 Task: Assign in the project XpressTech the issue 'Upgrade the scalability of a mobile application to support a growing user base and increasing traffic' to the sprint 'Black Hole'.
Action: Mouse moved to (1323, 300)
Screenshot: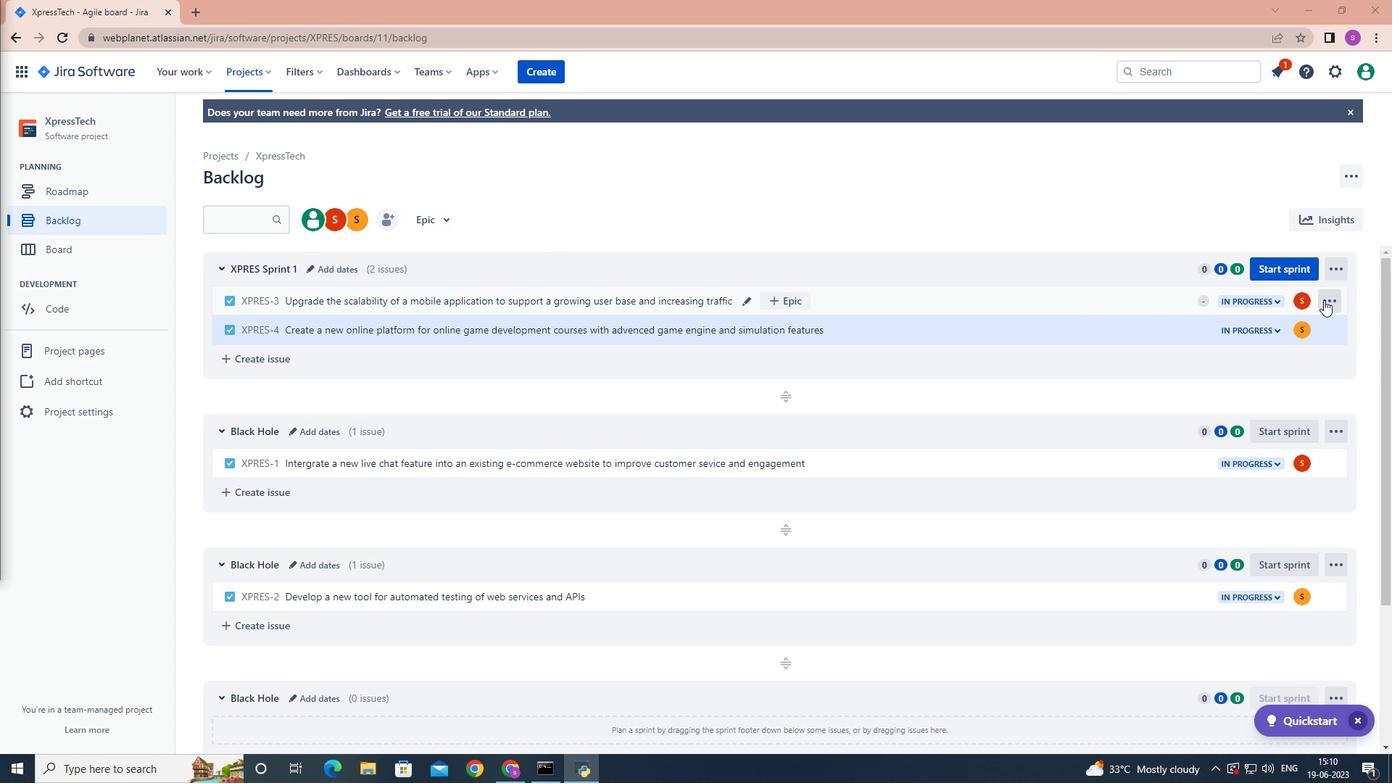 
Action: Mouse pressed left at (1323, 300)
Screenshot: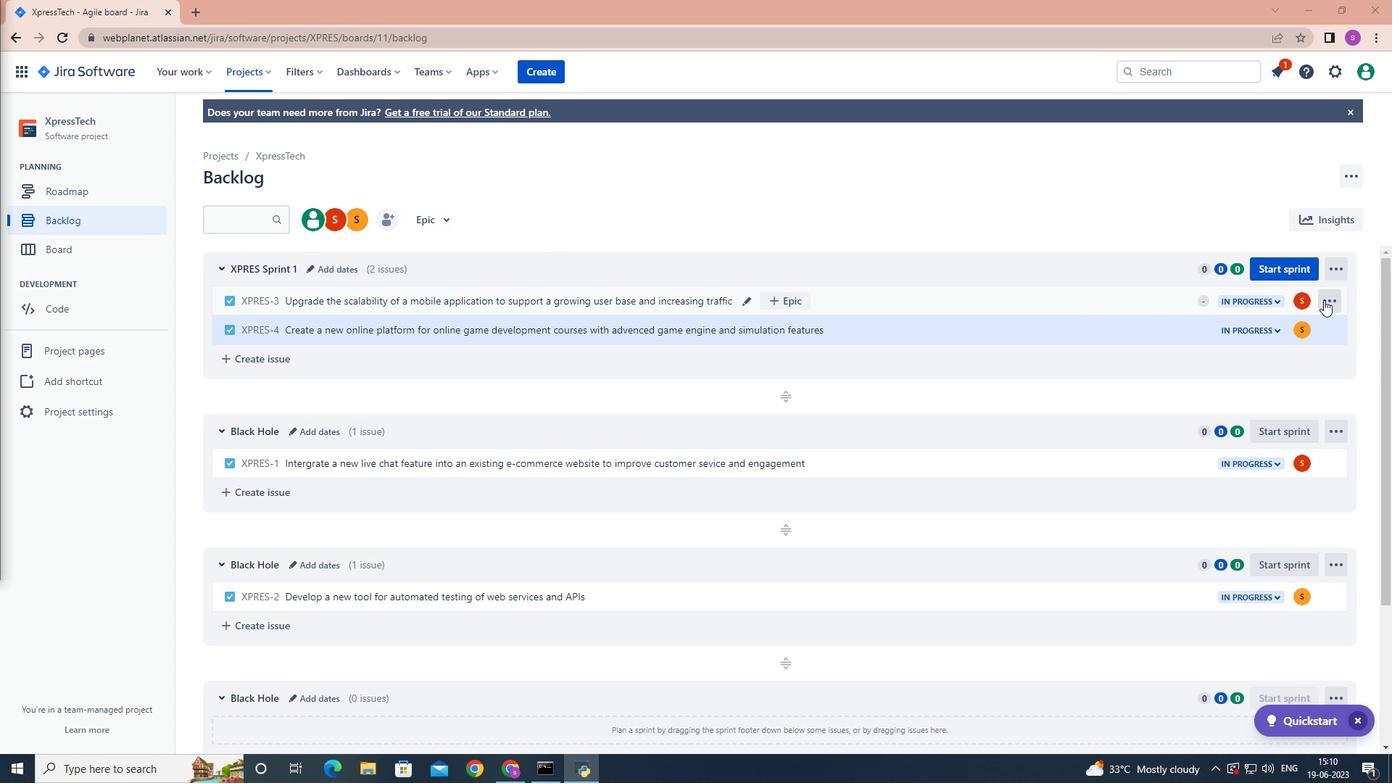 
Action: Mouse moved to (1295, 514)
Screenshot: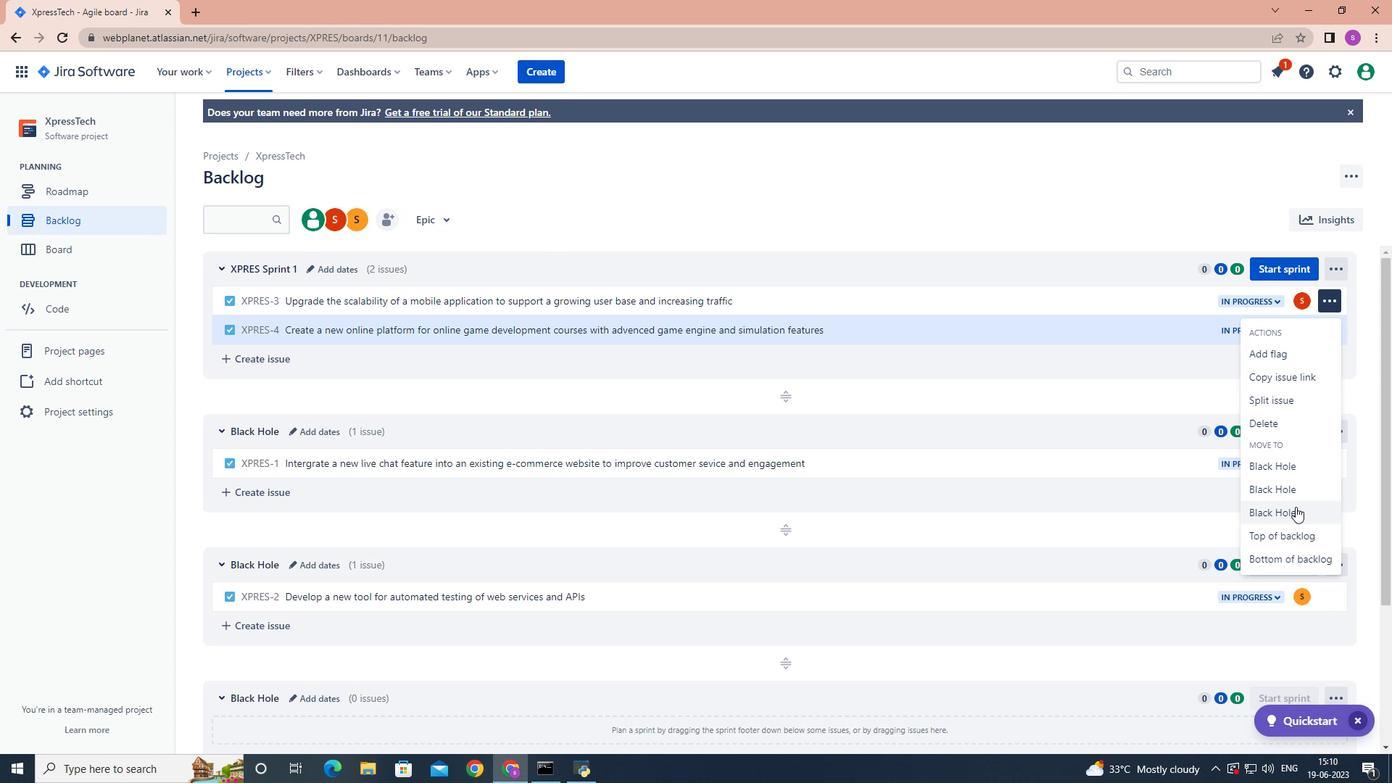 
Action: Mouse pressed left at (1295, 514)
Screenshot: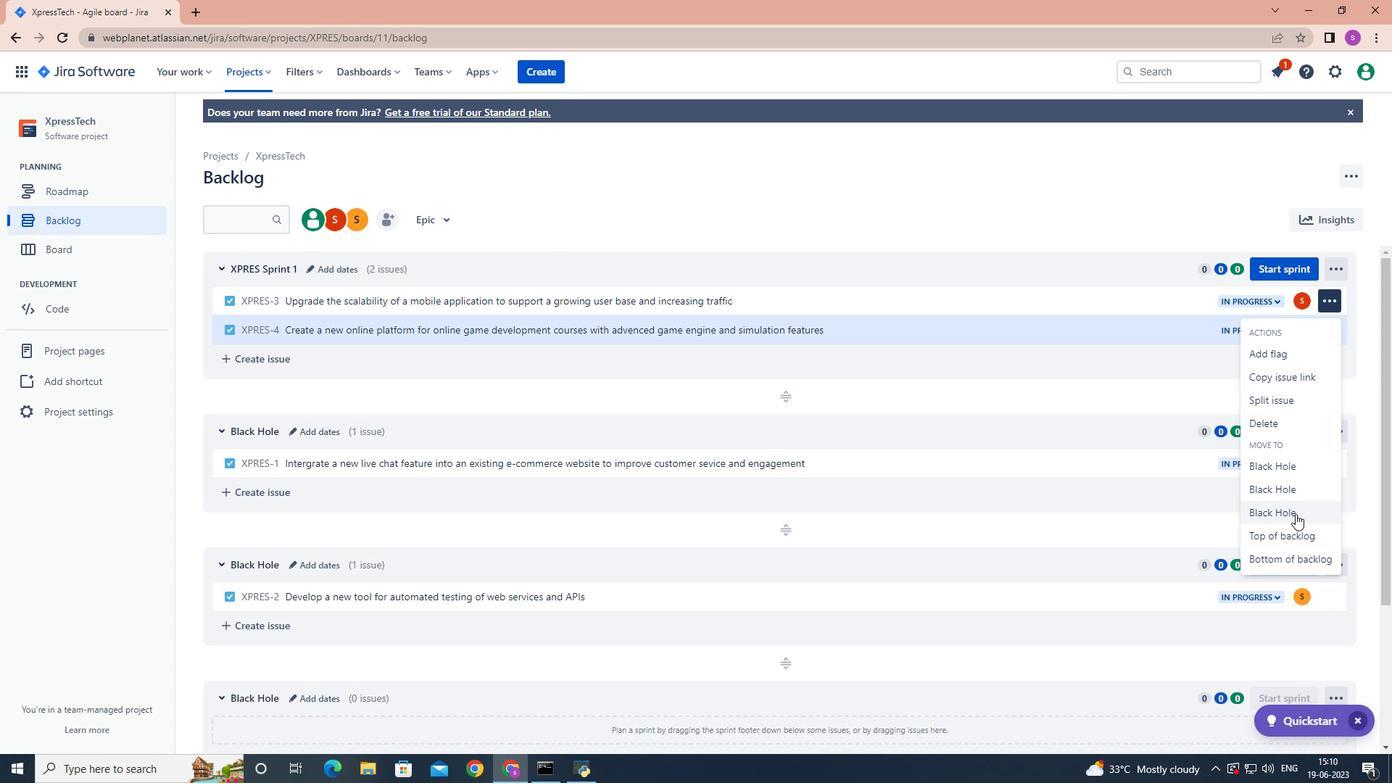 
Action: Mouse moved to (1245, 504)
Screenshot: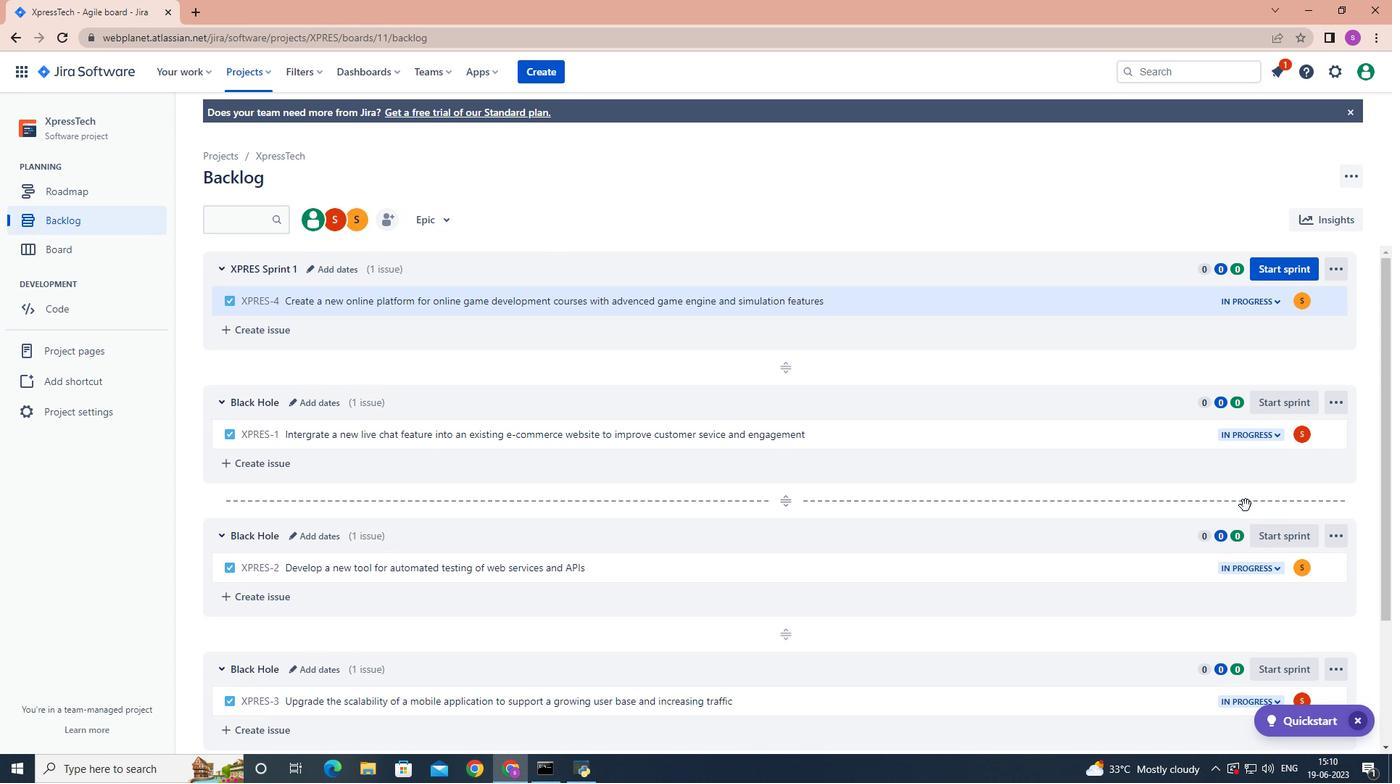 
